 Task: Log work in the project TrueNorth for the issue 'Upgrade the security protocols of a web application to comply with new regulatory requirements' spent time as '4w 1d 16h 29m' and remaining time as '5w 4d 1h 32m' and add a flag. Now add the issue to the epic 'Vulnerability Management'.
Action: Mouse moved to (549, 188)
Screenshot: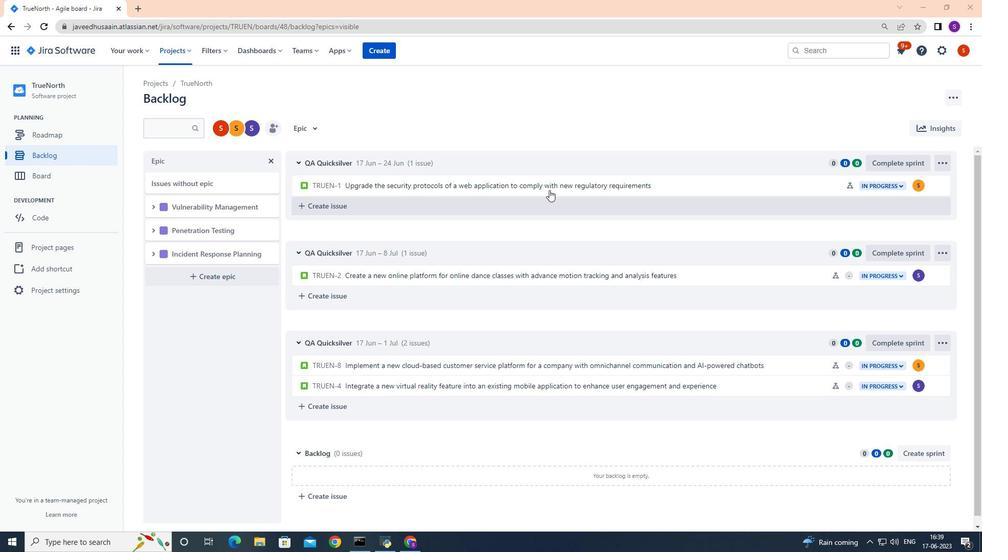 
Action: Mouse pressed left at (549, 188)
Screenshot: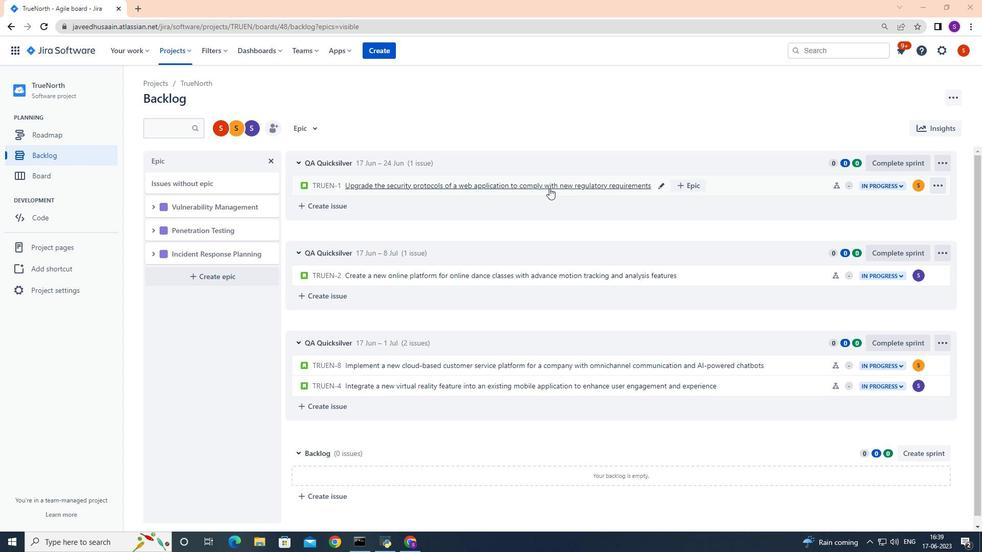 
Action: Mouse moved to (938, 163)
Screenshot: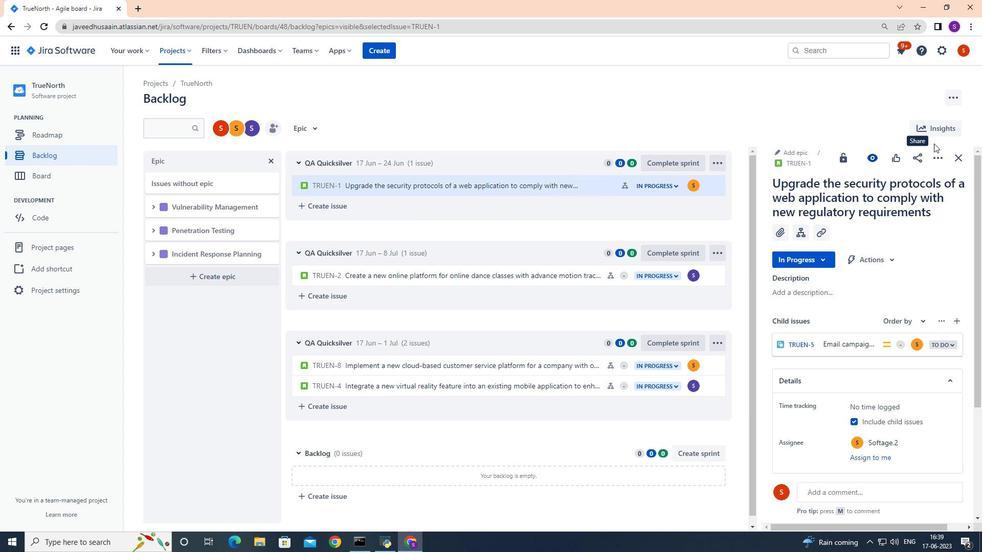 
Action: Mouse pressed left at (938, 163)
Screenshot: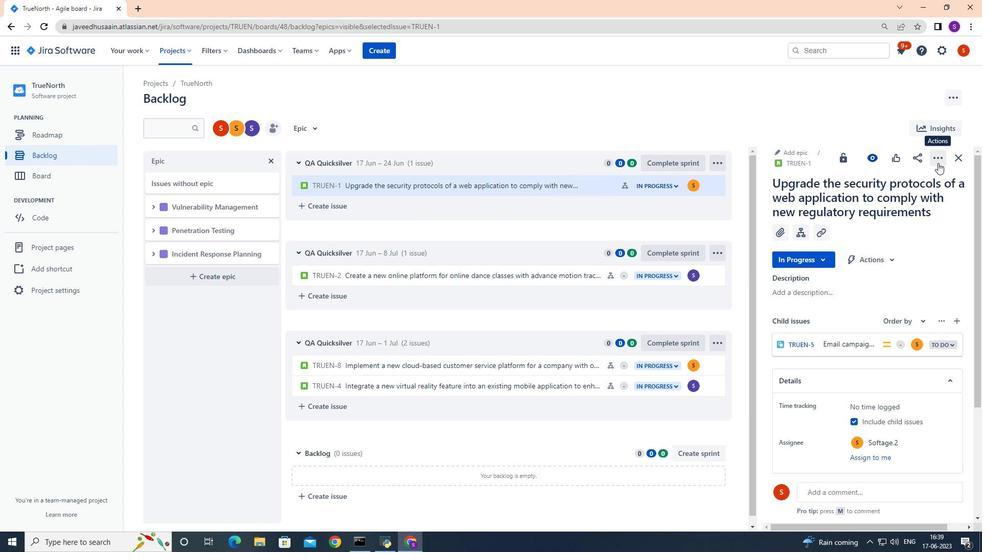 
Action: Mouse moved to (898, 187)
Screenshot: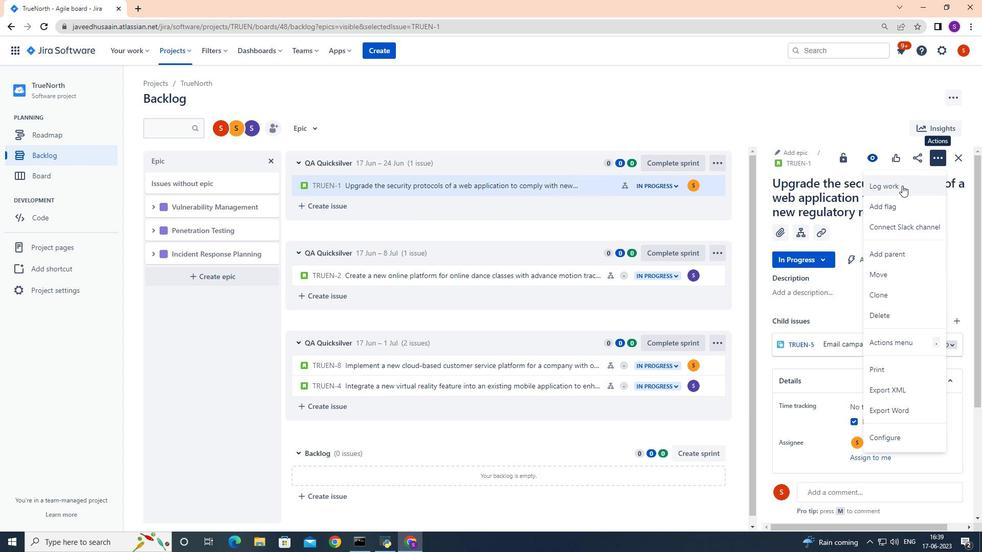 
Action: Mouse pressed left at (898, 187)
Screenshot: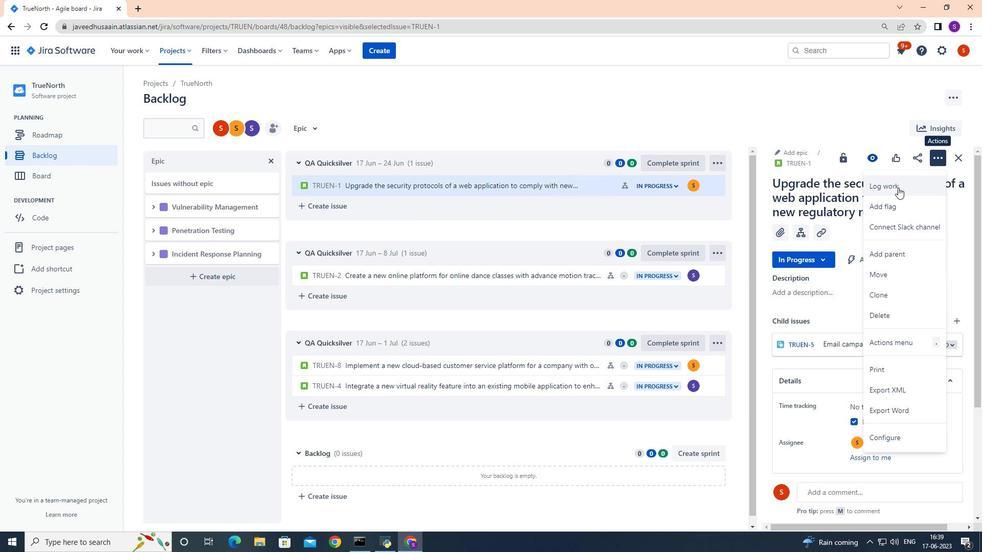 
Action: Mouse moved to (426, 149)
Screenshot: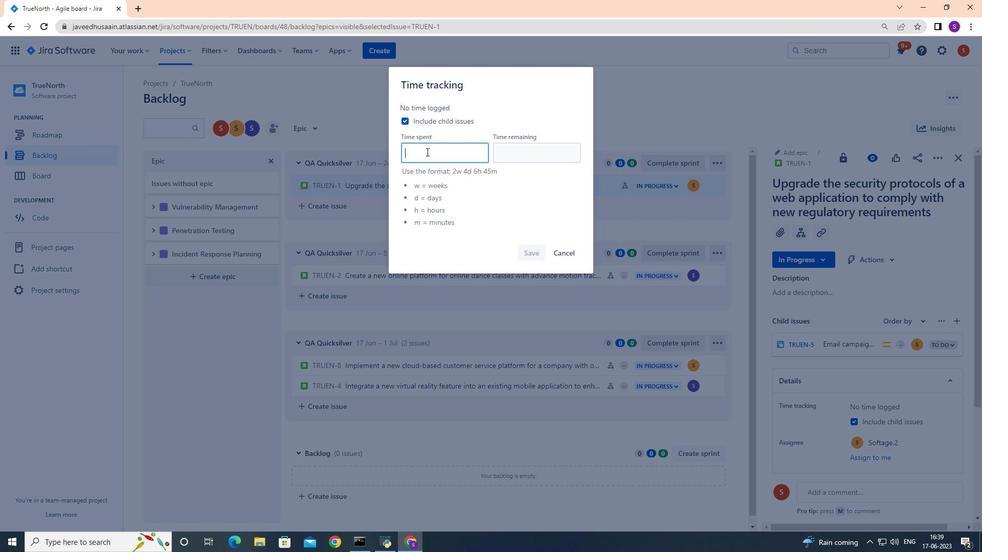 
Action: Mouse pressed left at (426, 149)
Screenshot: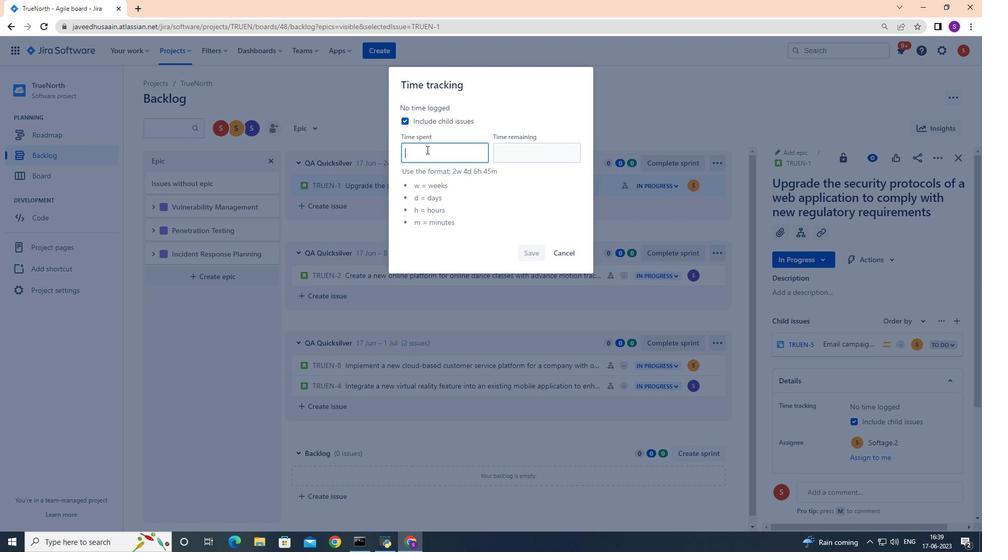 
Action: Key pressed 4w<Key.space>1d<Key.space>16<Key.space><Key.backspace><Key.backspace><Key.backspace><Key.backspace><Key.backspace>d<Key.space>16h<Key.space>29m
Screenshot: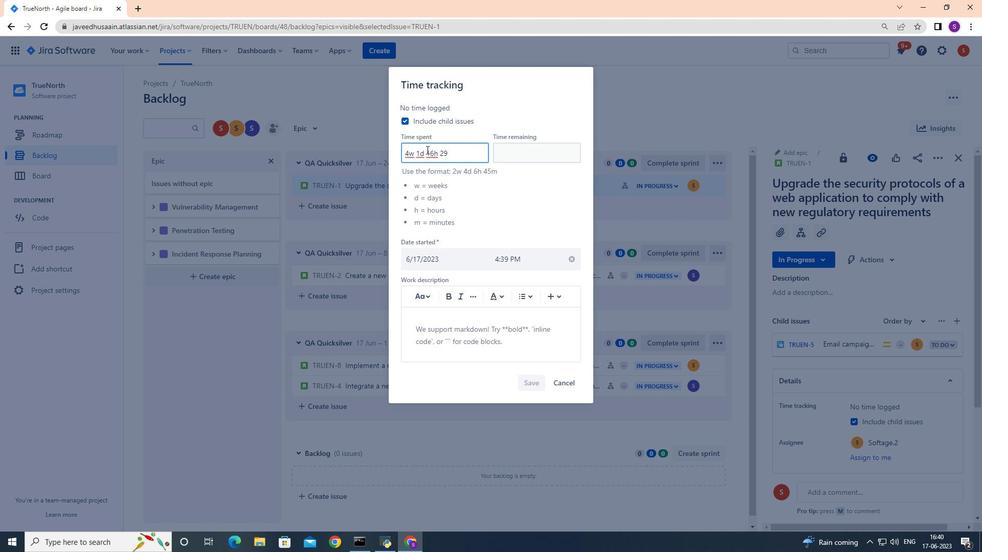 
Action: Mouse moved to (525, 153)
Screenshot: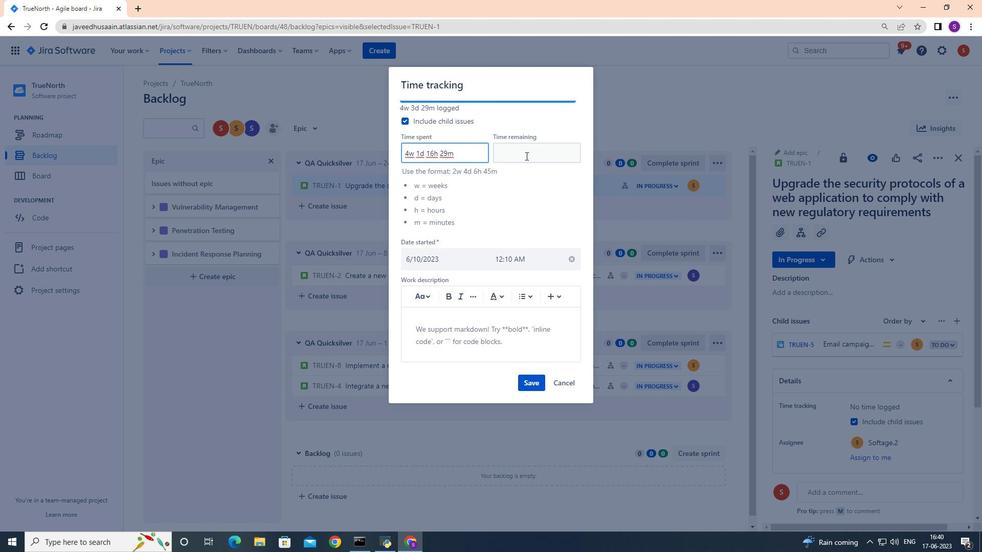
Action: Mouse pressed left at (525, 153)
Screenshot: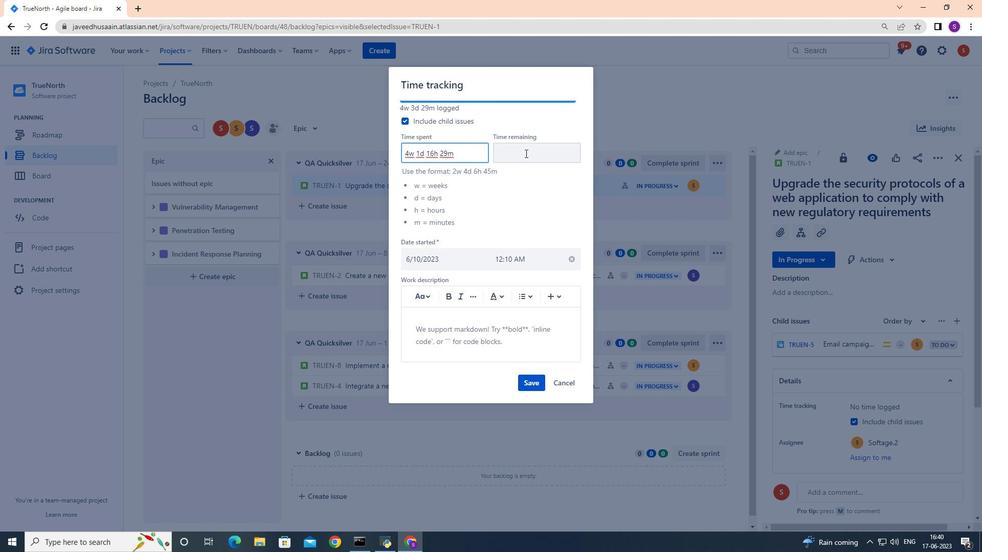 
Action: Key pressed 5w<Key.space>4d<Key.space>1h<Key.space>32m
Screenshot: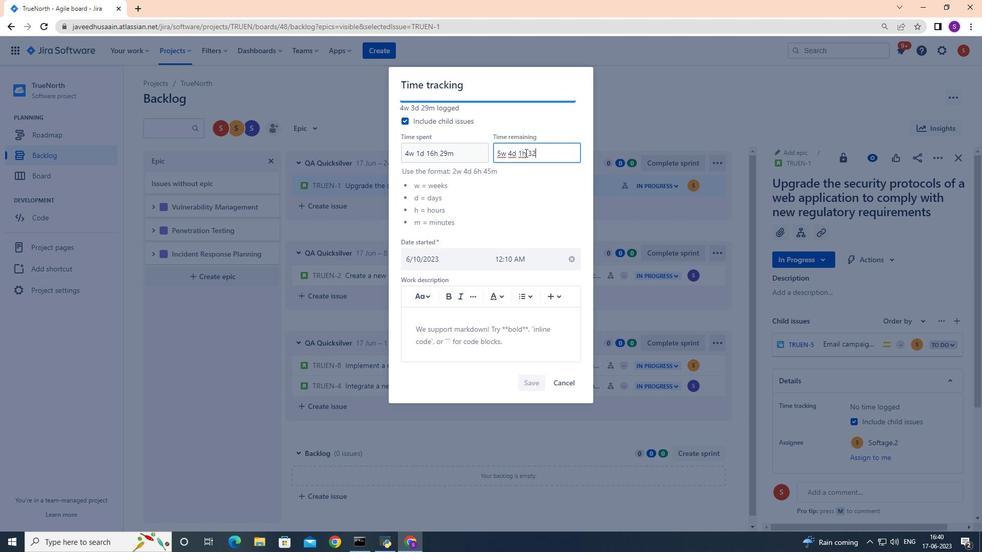 
Action: Mouse moved to (528, 381)
Screenshot: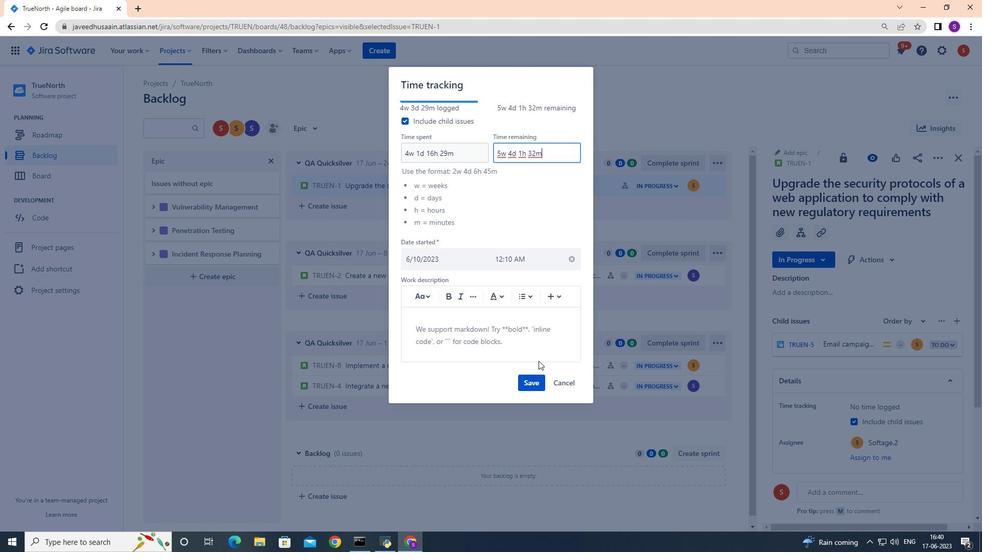 
Action: Mouse pressed left at (528, 381)
Screenshot: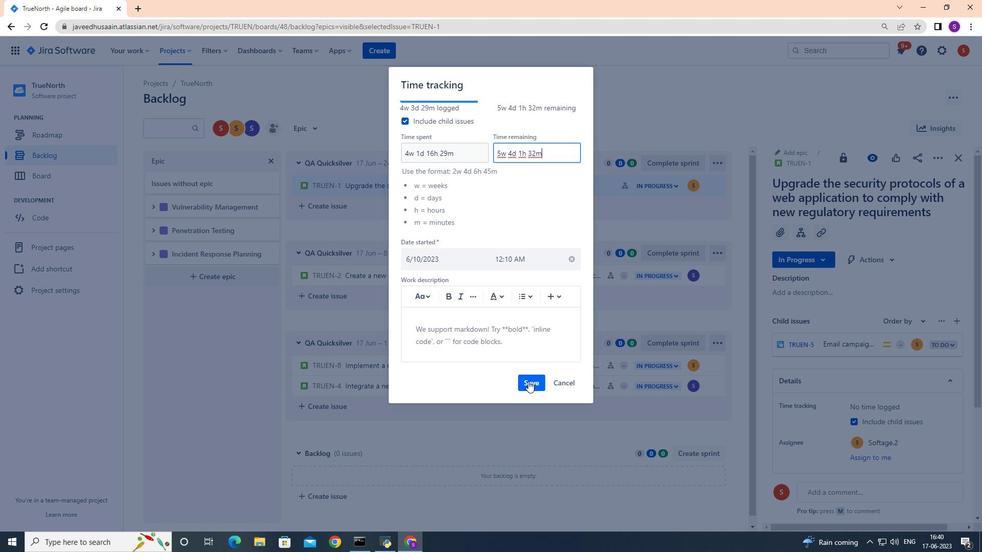 
Action: Mouse moved to (939, 156)
Screenshot: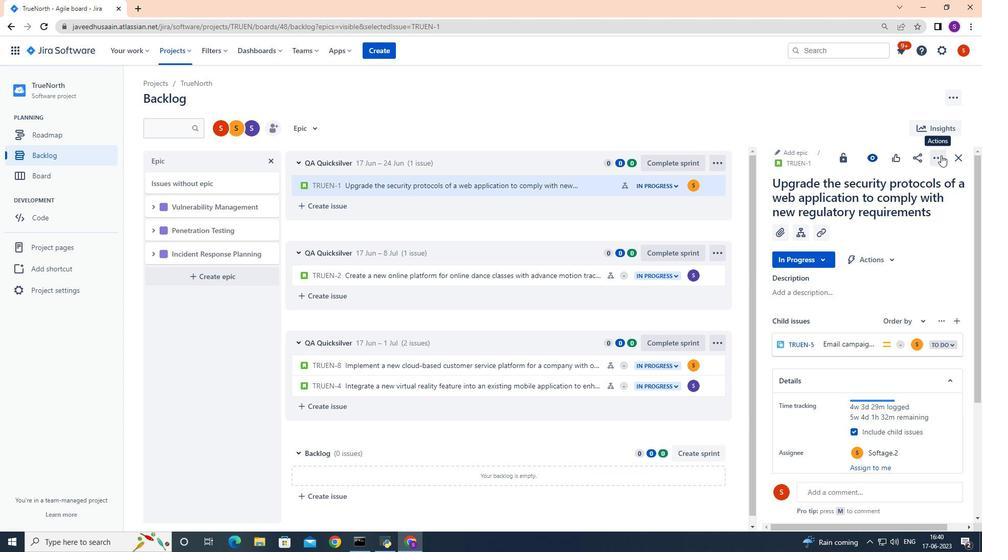 
Action: Mouse pressed left at (939, 156)
Screenshot: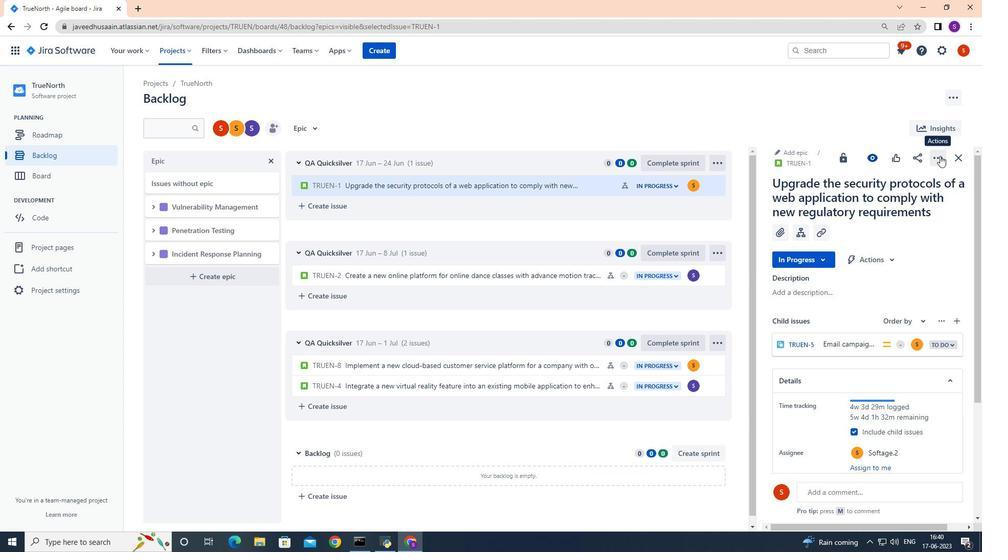 
Action: Mouse moved to (902, 207)
Screenshot: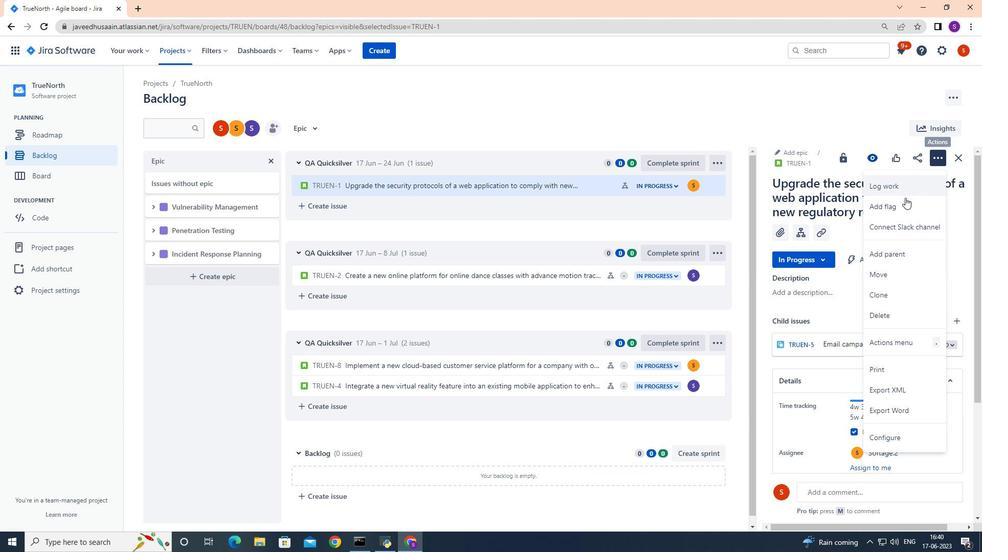 
Action: Mouse pressed left at (902, 207)
Screenshot: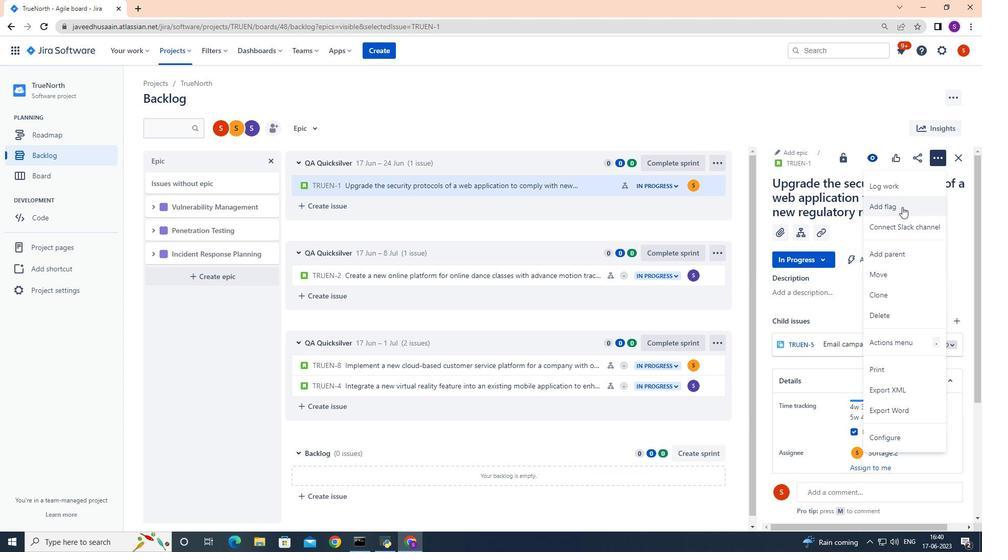 
Action: Mouse moved to (570, 185)
Screenshot: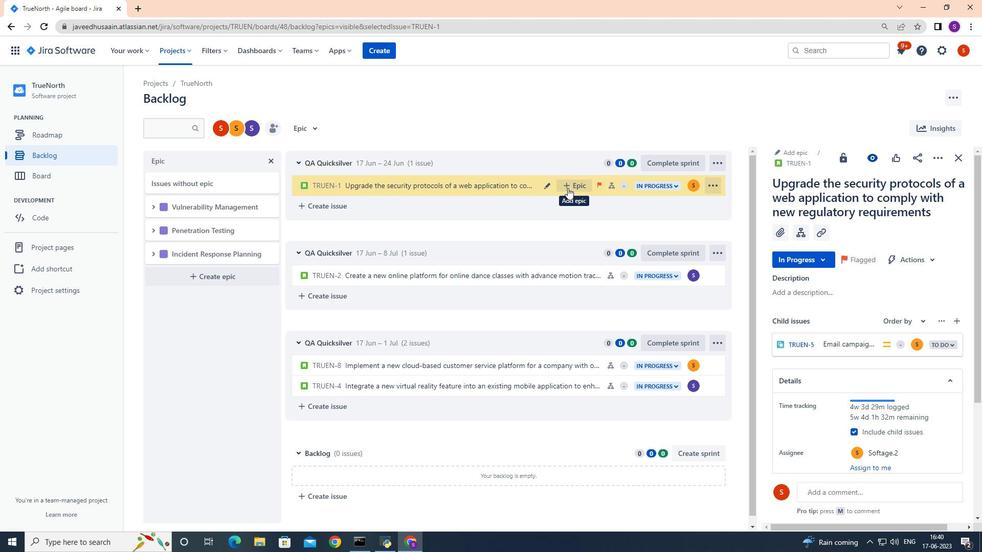 
Action: Mouse pressed left at (570, 185)
Screenshot: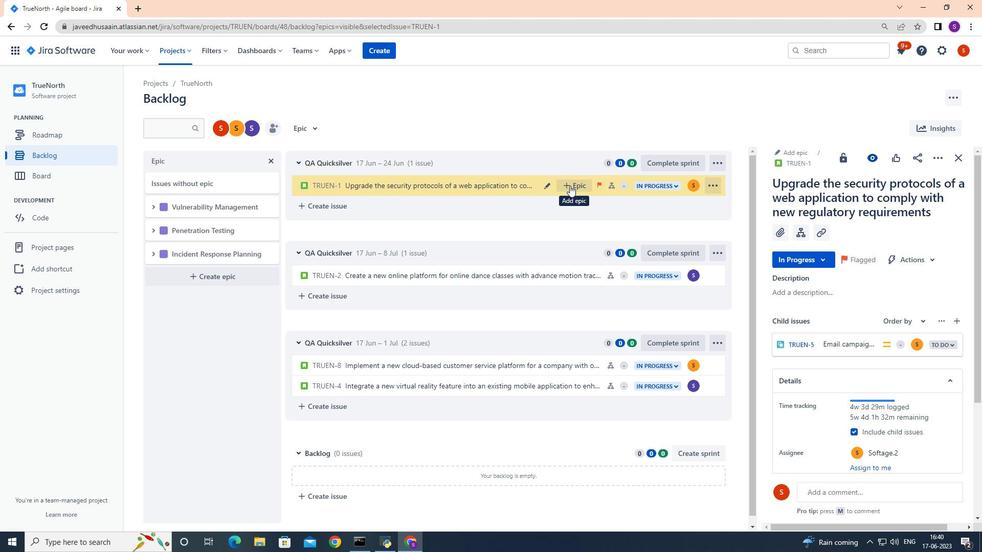 
Action: Mouse moved to (622, 262)
Screenshot: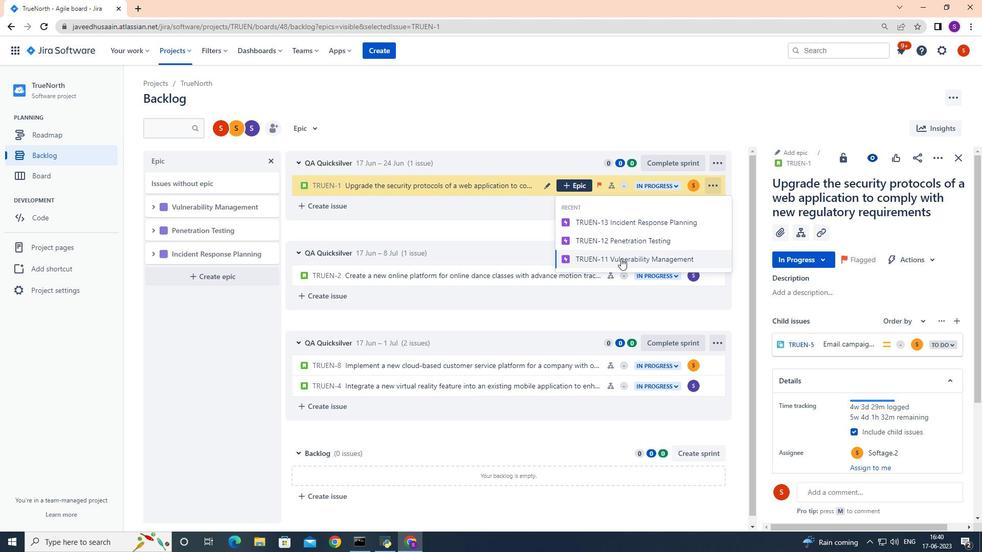 
Action: Mouse pressed left at (622, 262)
Screenshot: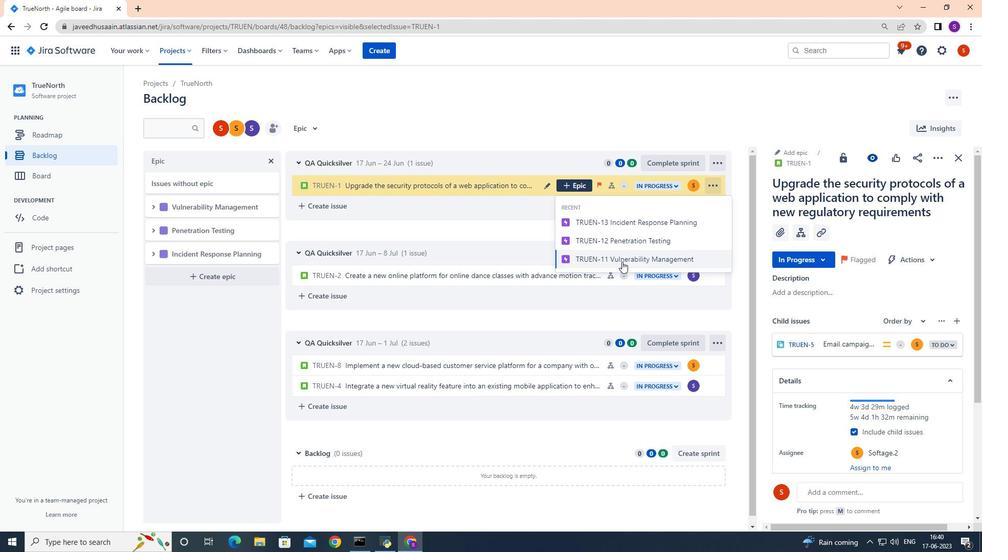 
